 Task: Create Billing Term with Name: Payment Term 1, Description: Please pay within 30 days and Due Days: 30 days
Action: Mouse moved to (193, 33)
Screenshot: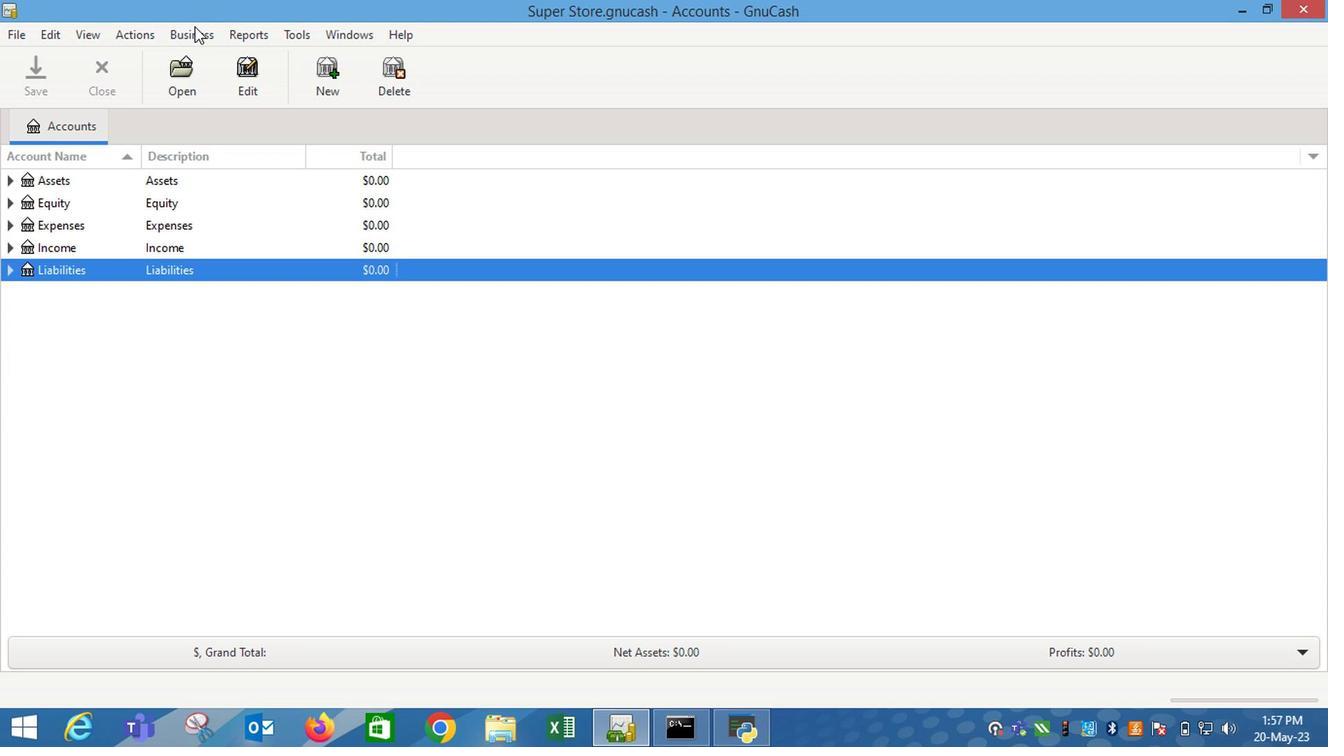 
Action: Mouse pressed left at (193, 33)
Screenshot: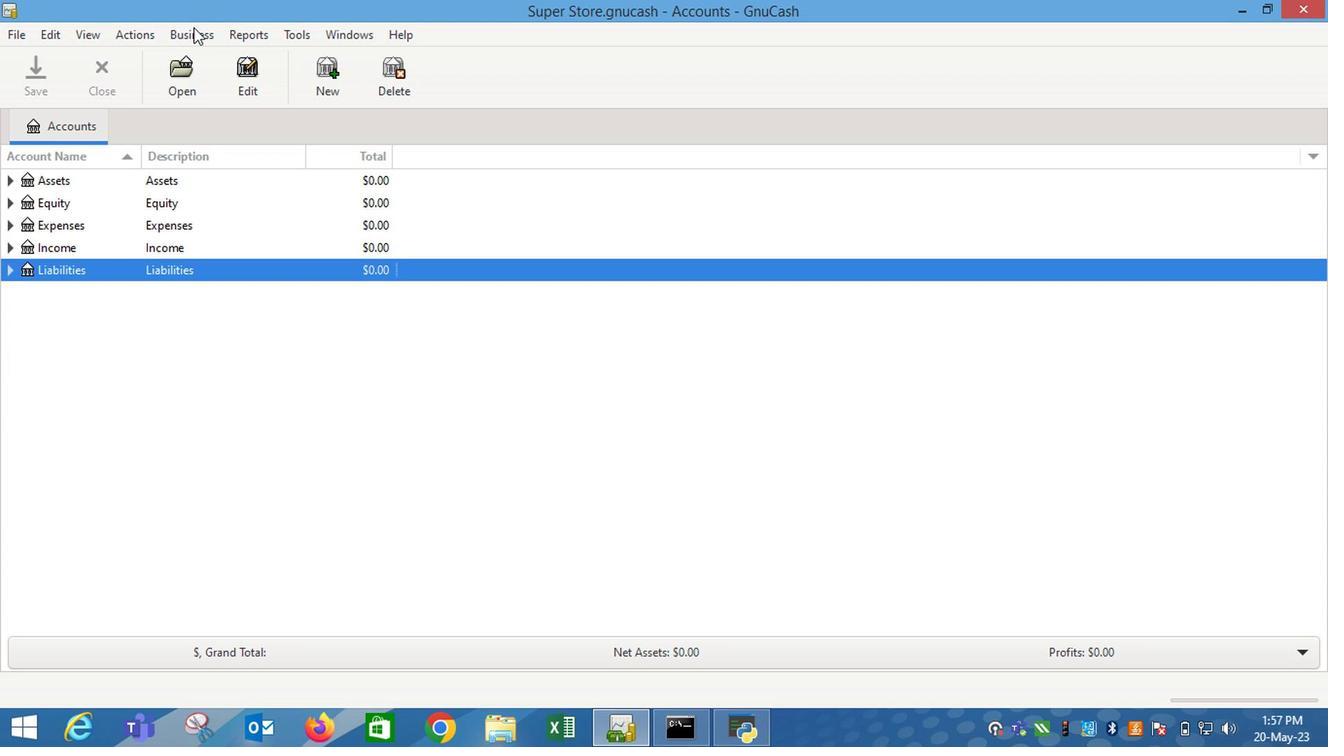 
Action: Mouse moved to (186, 184)
Screenshot: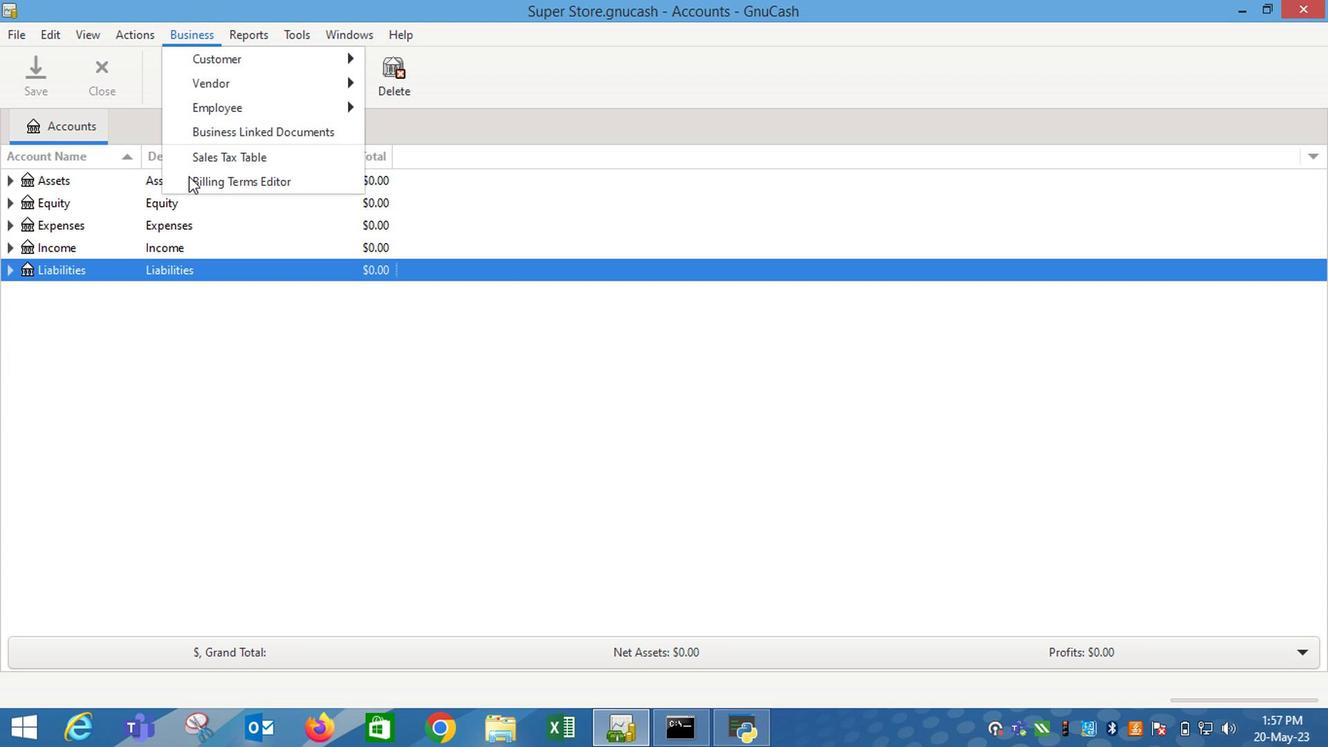 
Action: Mouse pressed left at (186, 184)
Screenshot: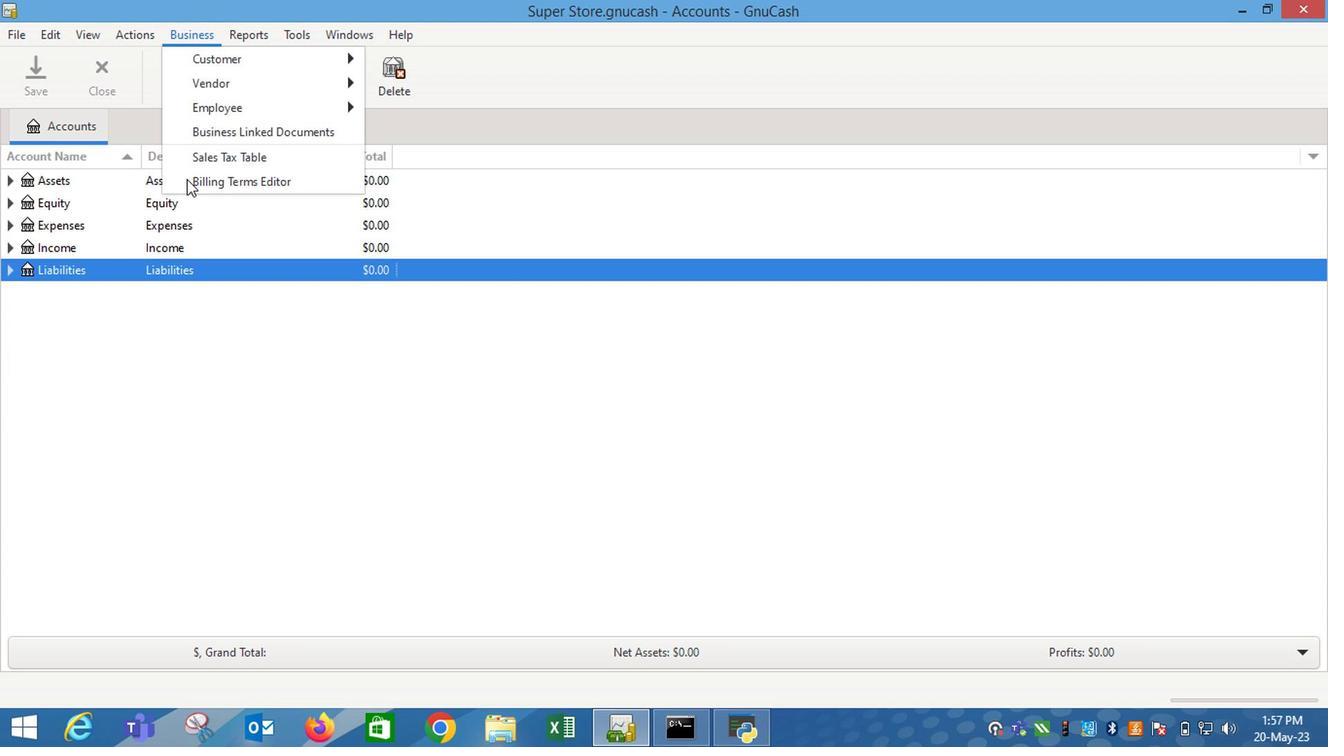 
Action: Mouse moved to (244, 399)
Screenshot: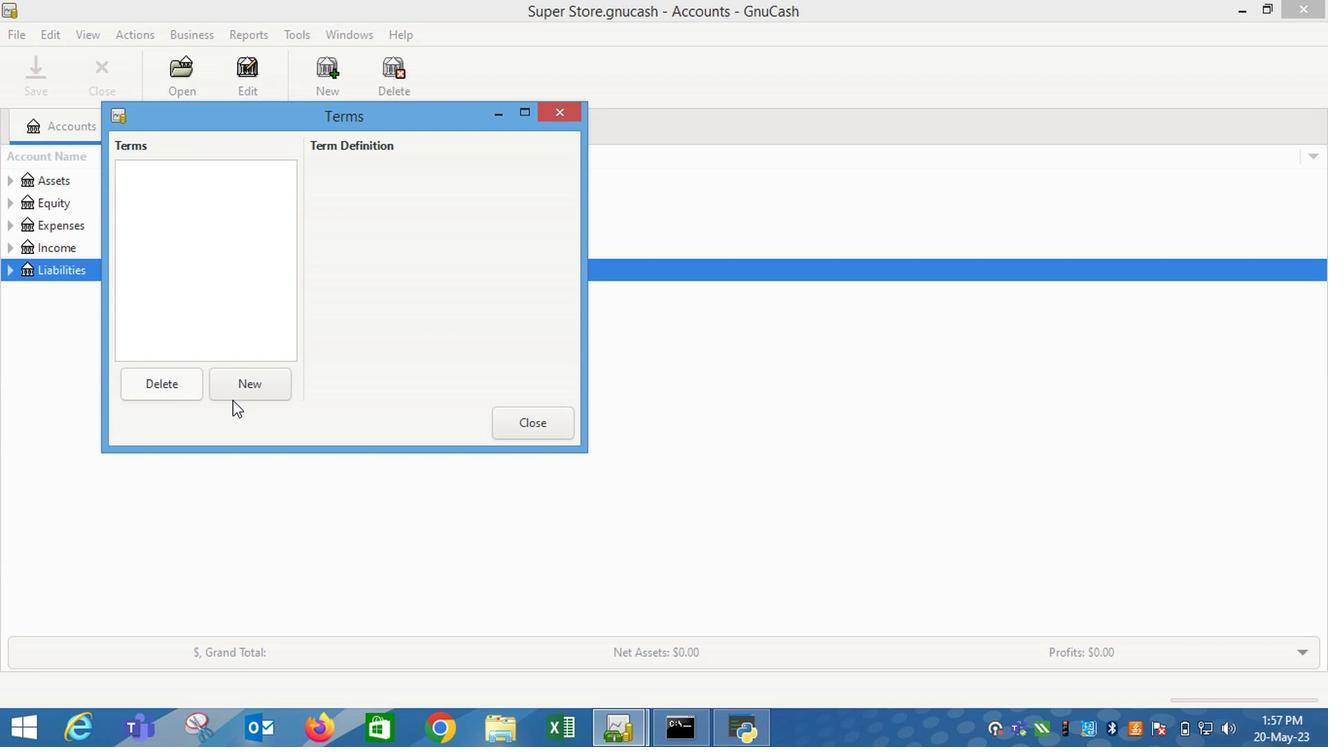 
Action: Mouse pressed left at (244, 399)
Screenshot: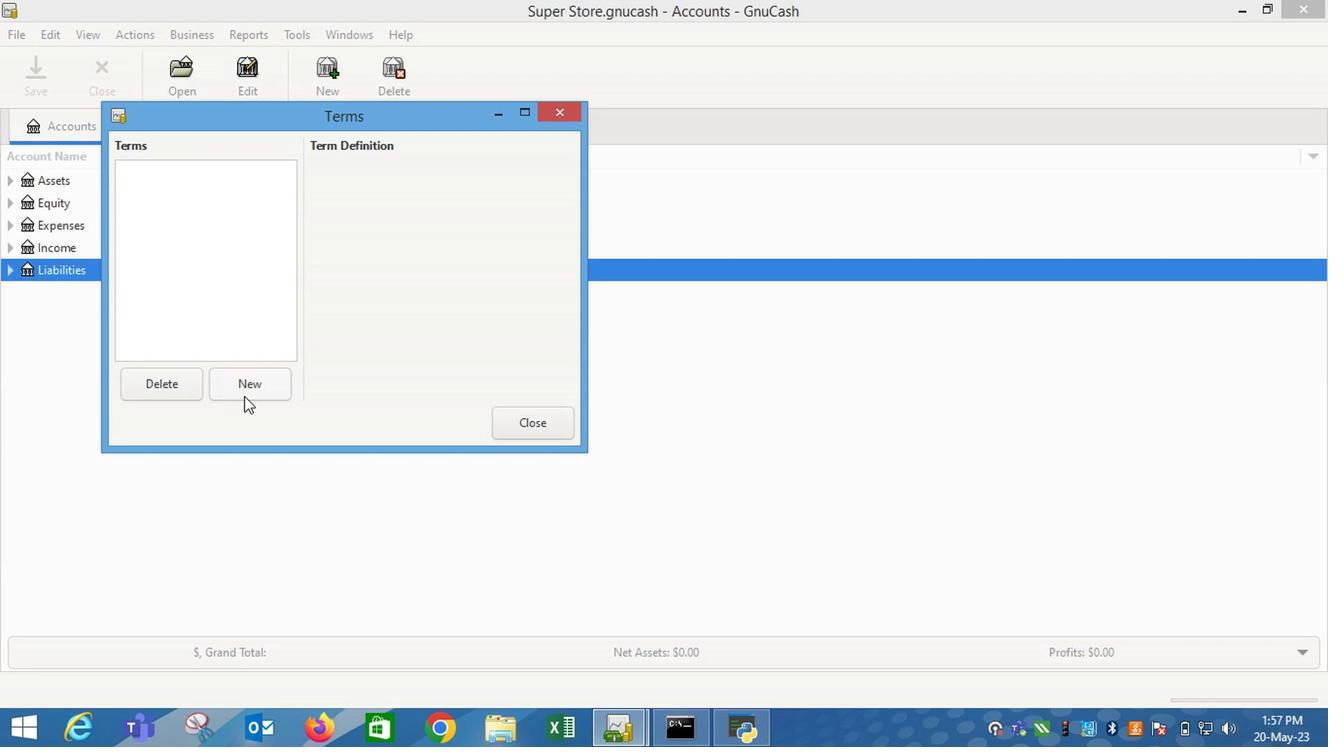 
Action: Mouse pressed left at (244, 399)
Screenshot: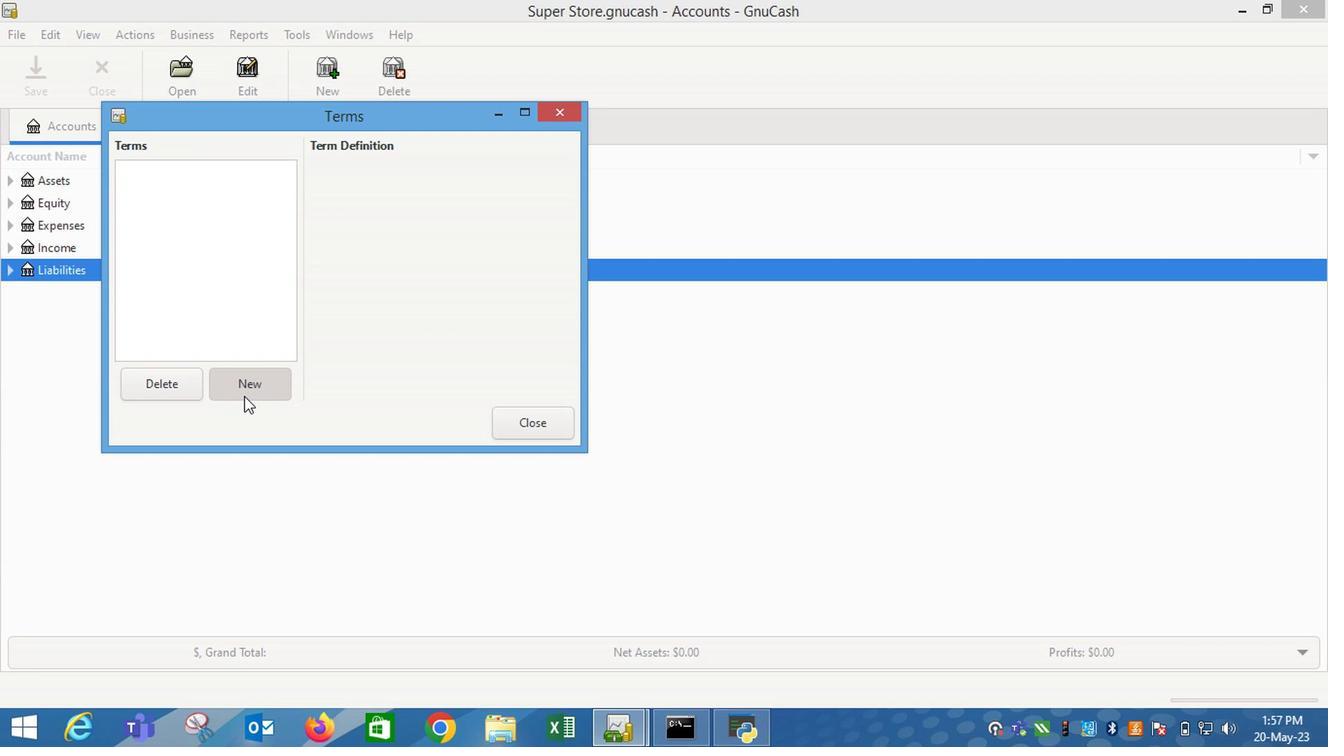 
Action: Mouse moved to (290, 312)
Screenshot: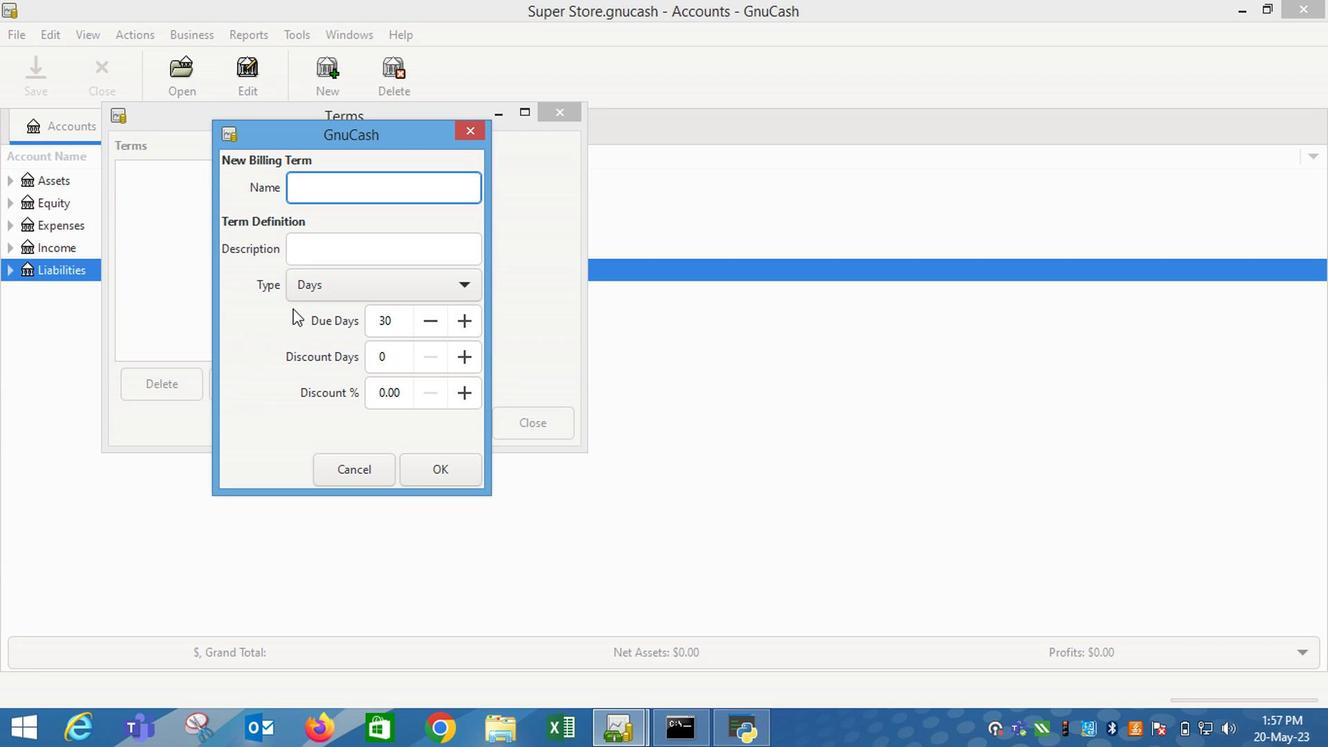 
Action: Key pressed <Key.shift_r>Payment<Key.space><Key.shift_r>Term<Key.space>1<Key.tab><Key.shift_r>Please<Key.space>pay<Key.space>within<Key.space>30<Key.space>days
Screenshot: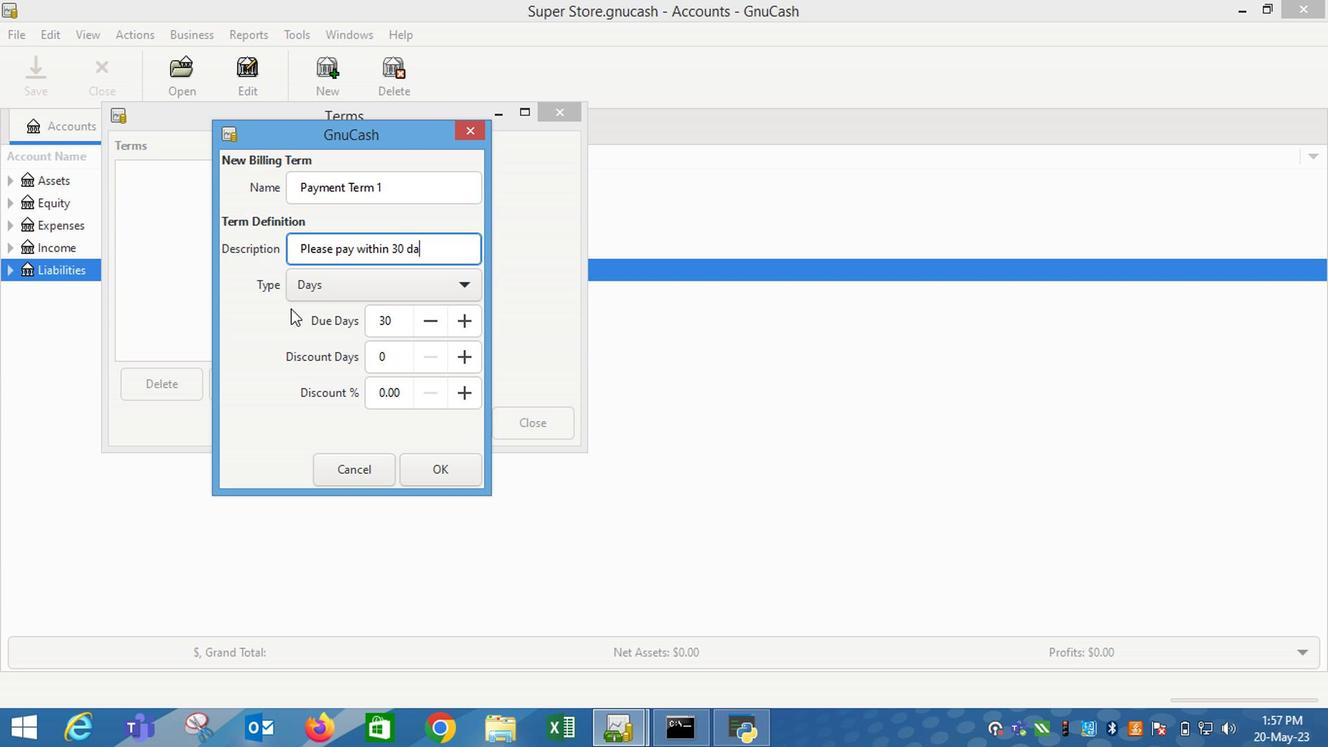 
Action: Mouse moved to (451, 470)
Screenshot: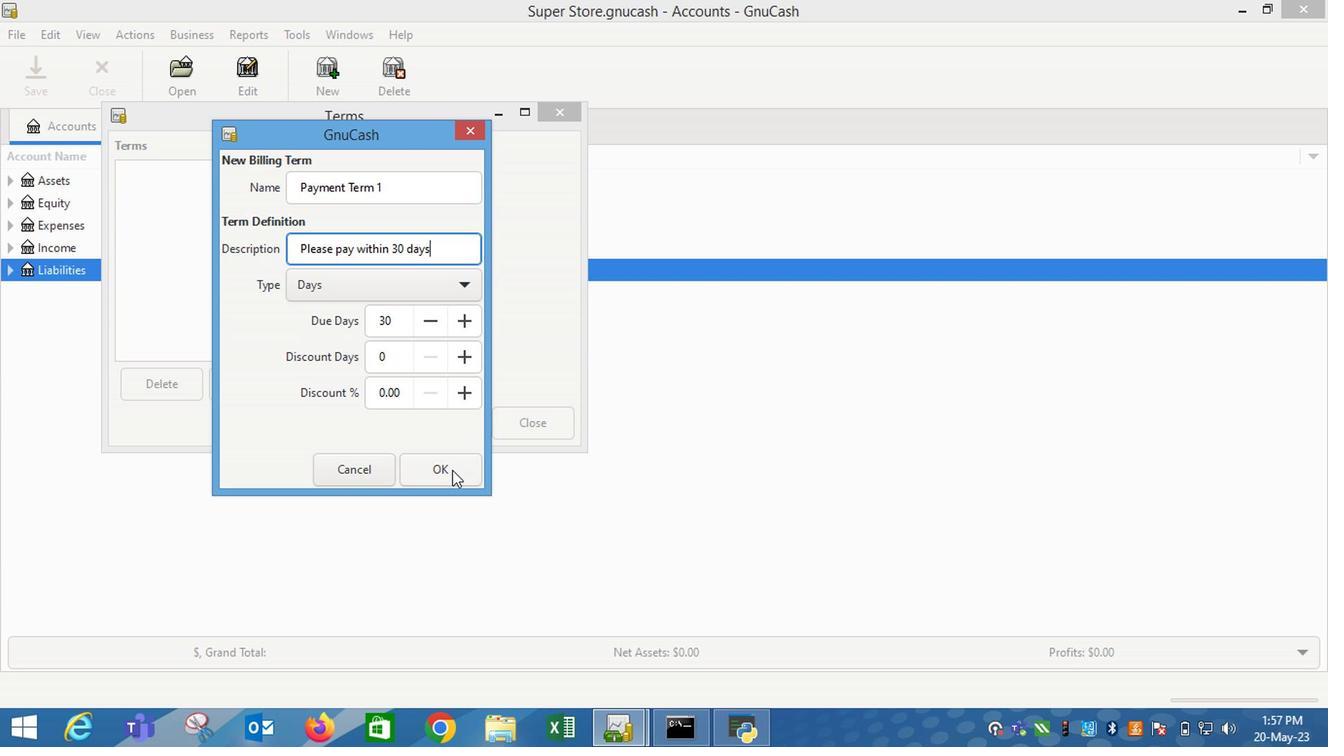 
Action: Mouse pressed left at (451, 471)
Screenshot: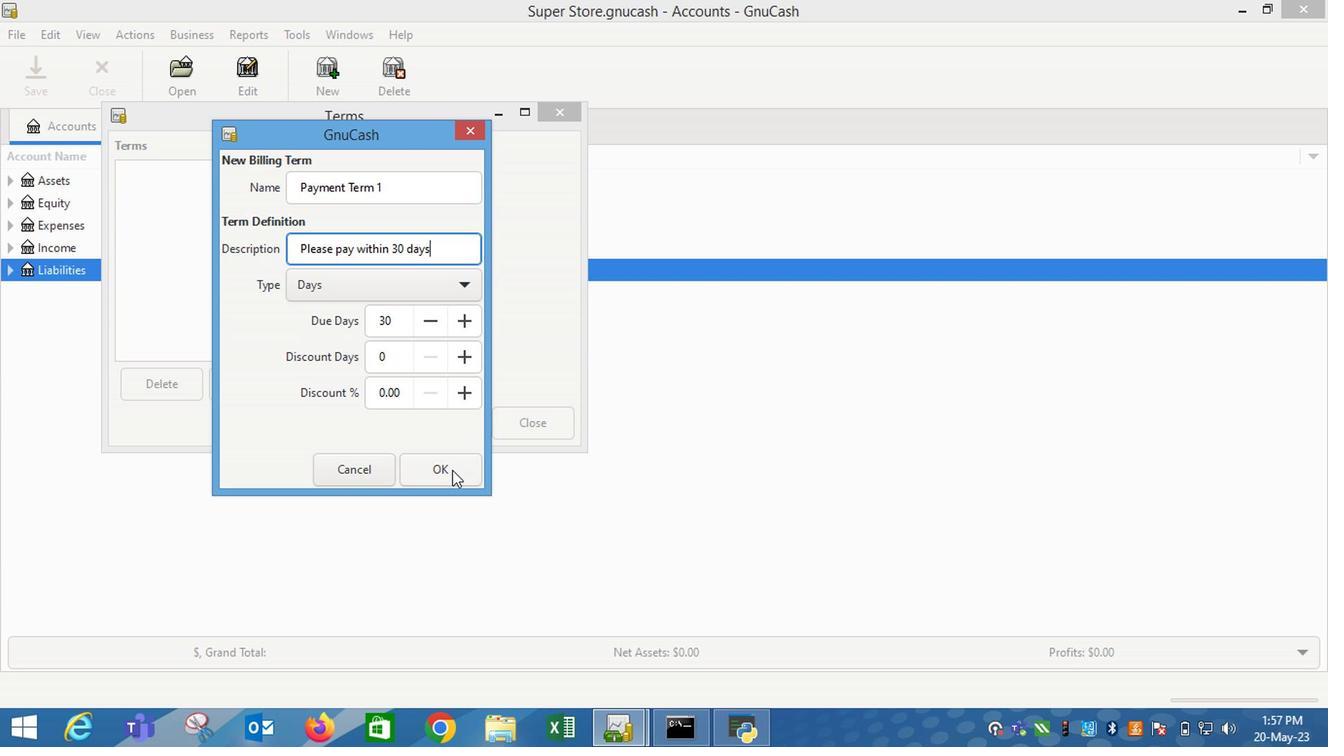 
Action: Mouse moved to (526, 424)
Screenshot: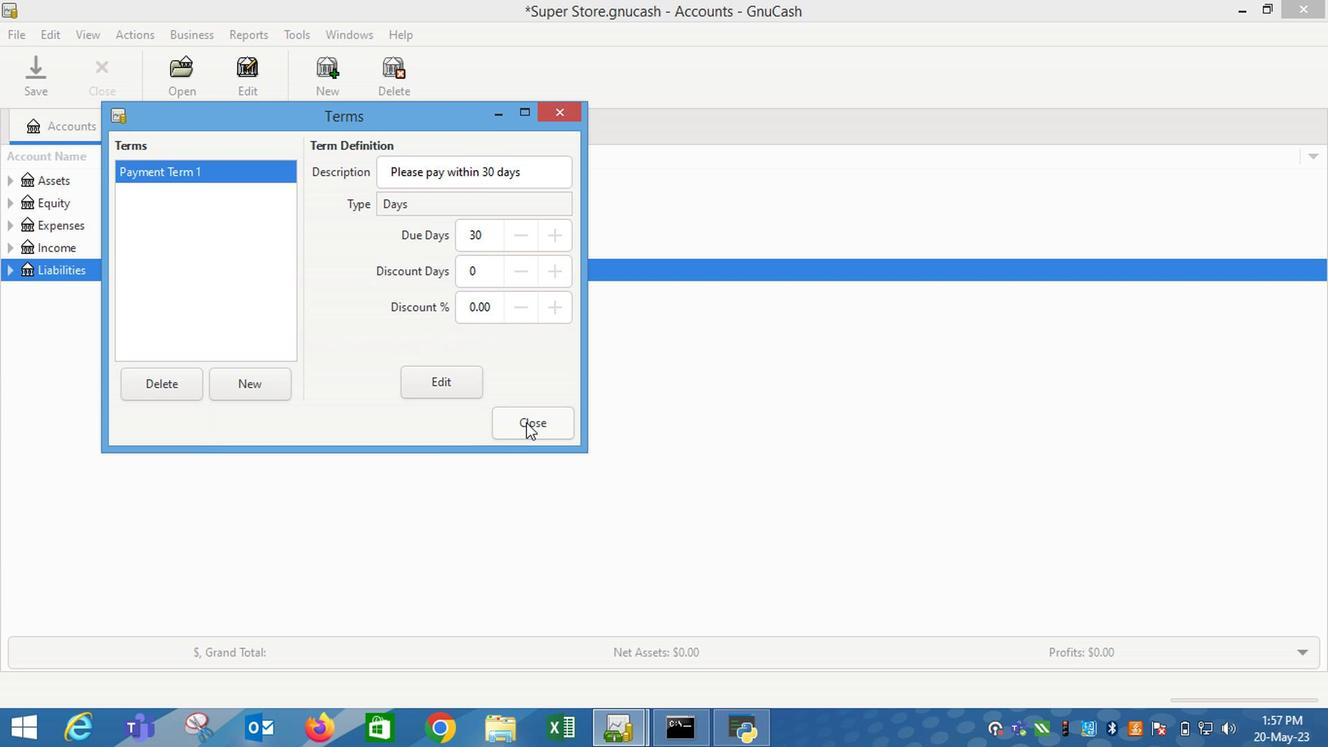 
Action: Mouse pressed left at (526, 424)
Screenshot: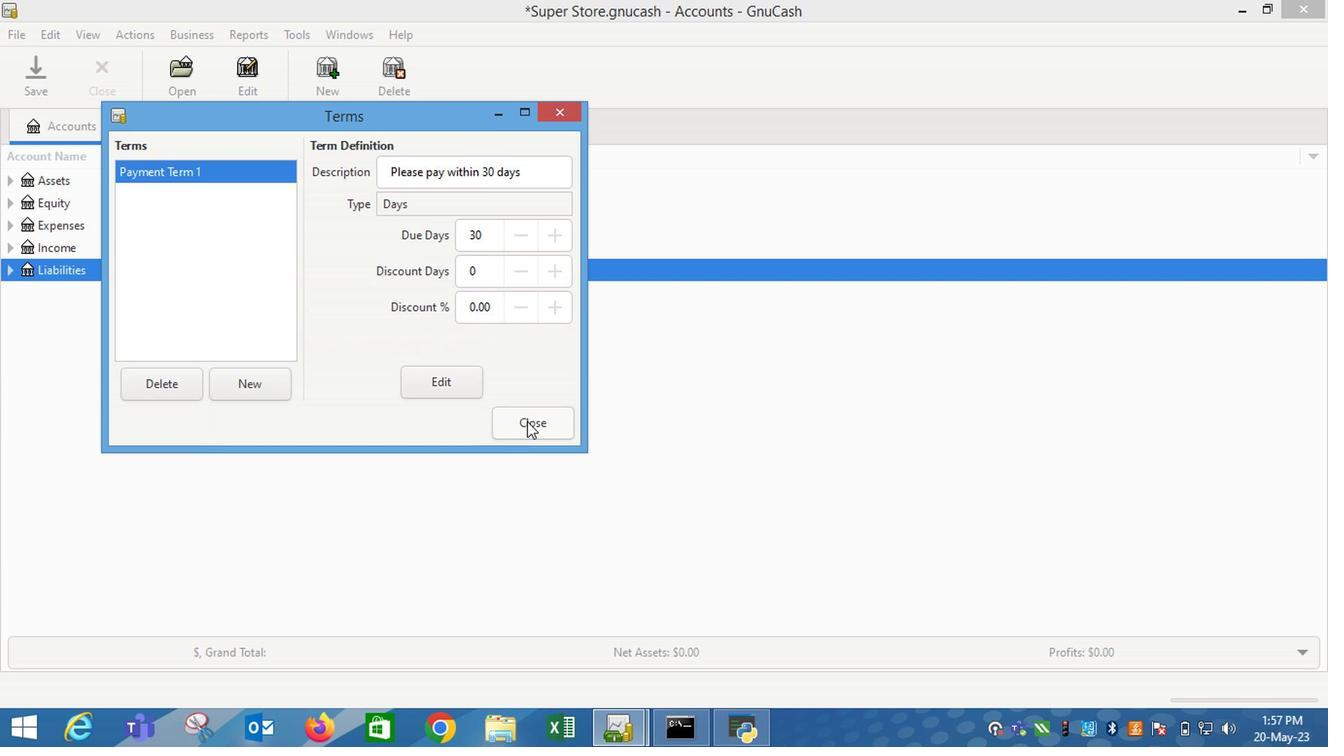 
